 Task: Find the email with the attachment 'sales.ppt'.
Action: Mouse moved to (344, 9)
Screenshot: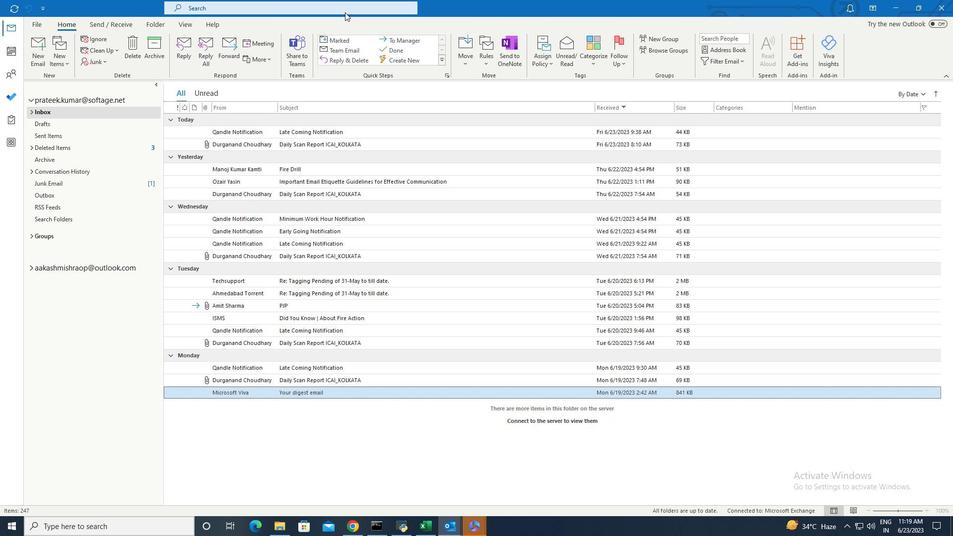 
Action: Mouse pressed left at (344, 9)
Screenshot: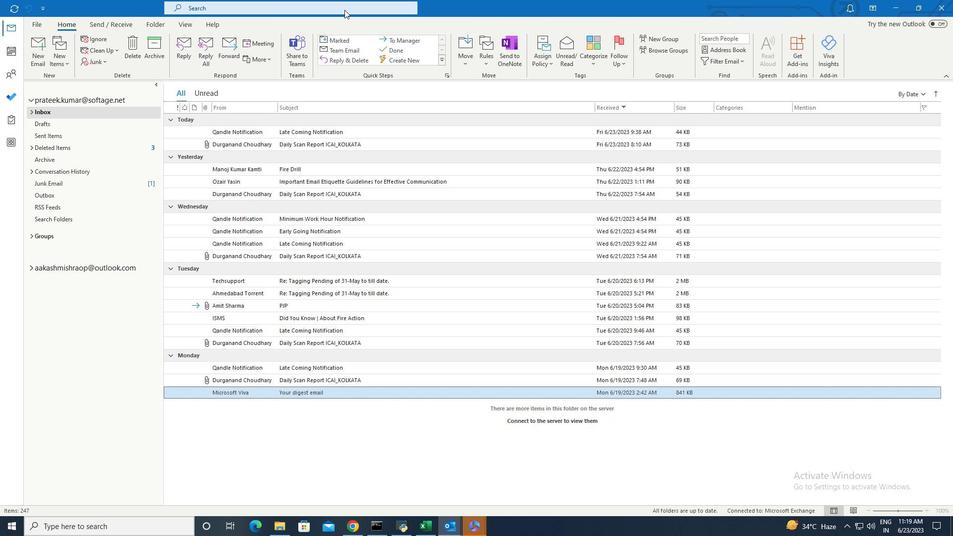
Action: Mouse moved to (396, 5)
Screenshot: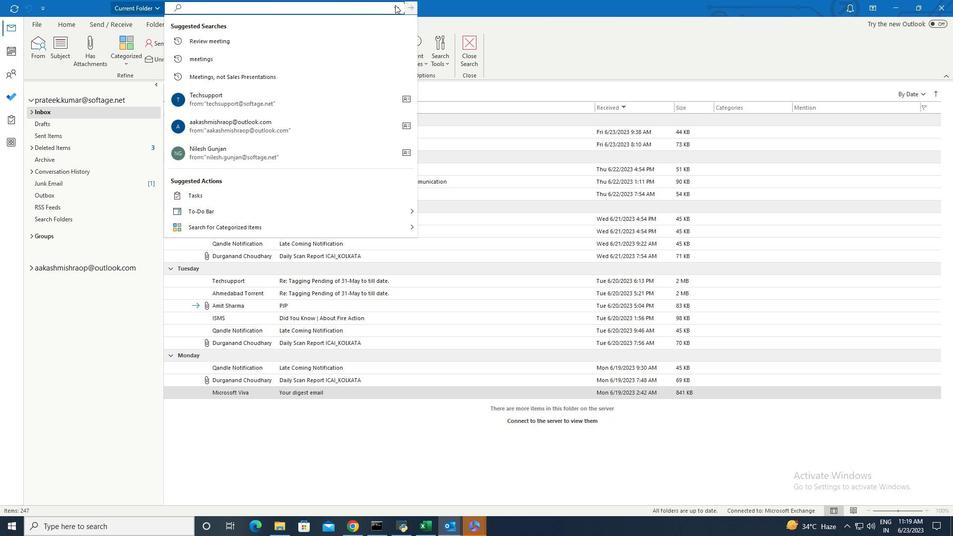
Action: Mouse pressed left at (396, 5)
Screenshot: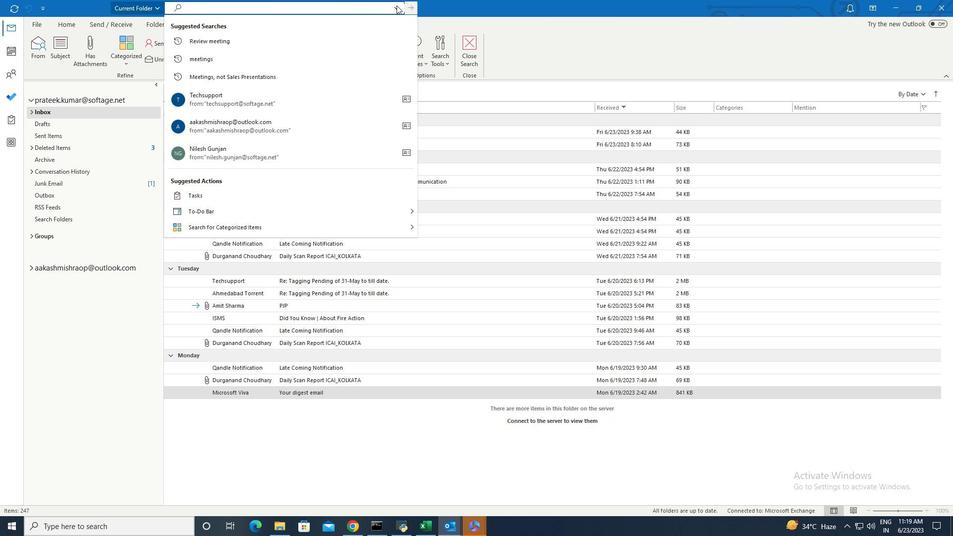 
Action: Mouse moved to (270, 25)
Screenshot: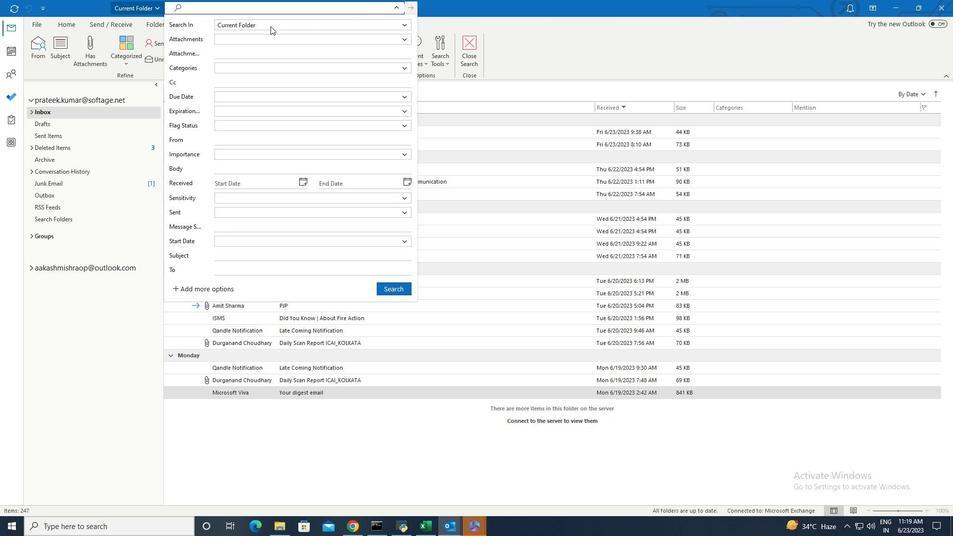 
Action: Mouse pressed left at (270, 25)
Screenshot: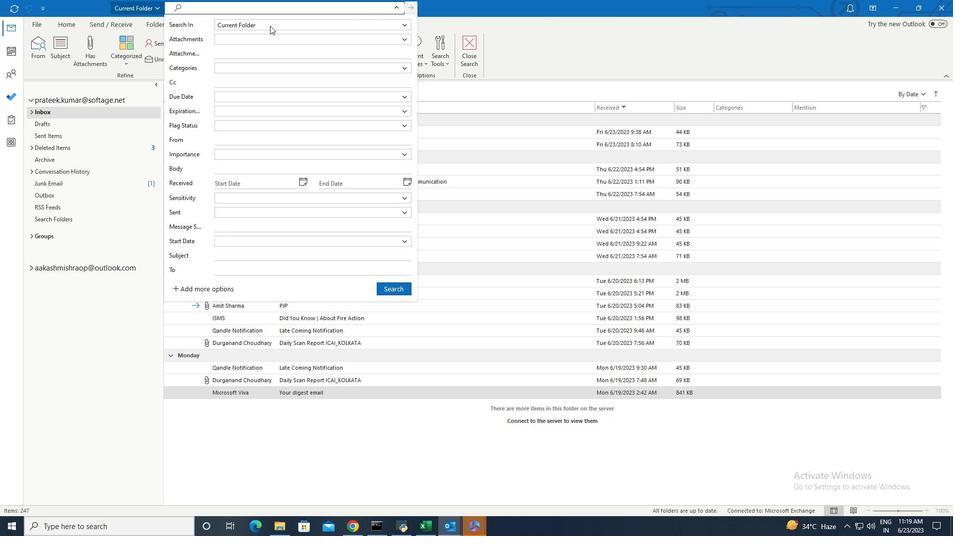 
Action: Mouse moved to (252, 39)
Screenshot: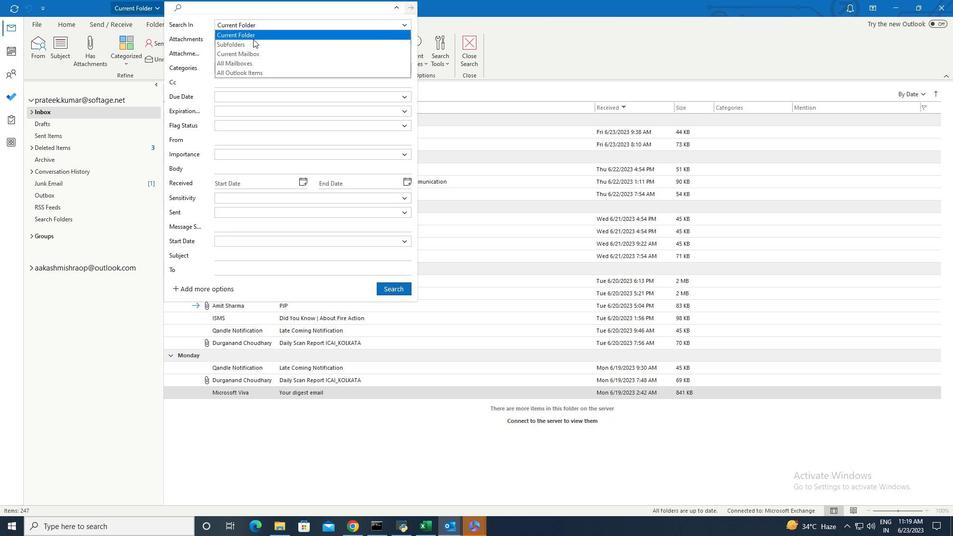 
Action: Mouse pressed left at (252, 39)
Screenshot: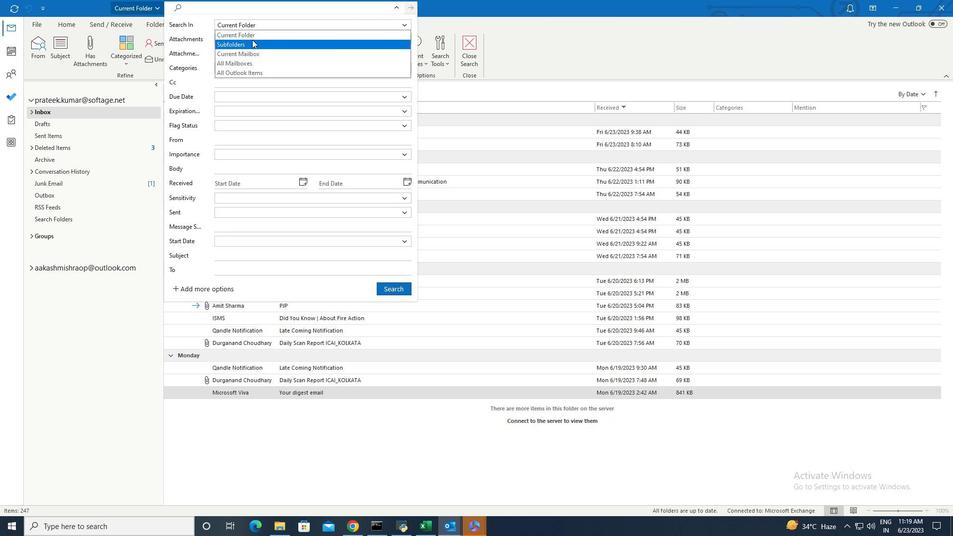 
Action: Mouse moved to (395, 5)
Screenshot: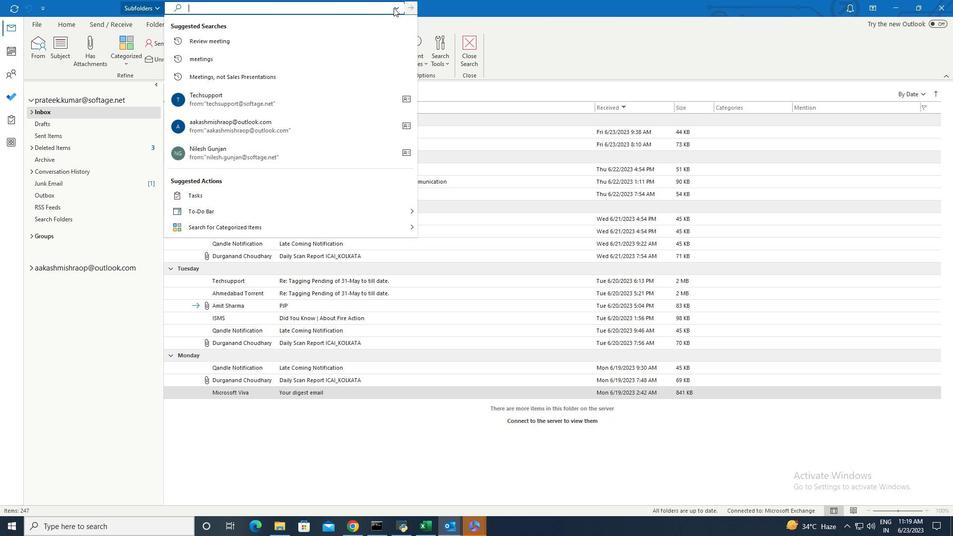 
Action: Mouse pressed left at (395, 5)
Screenshot: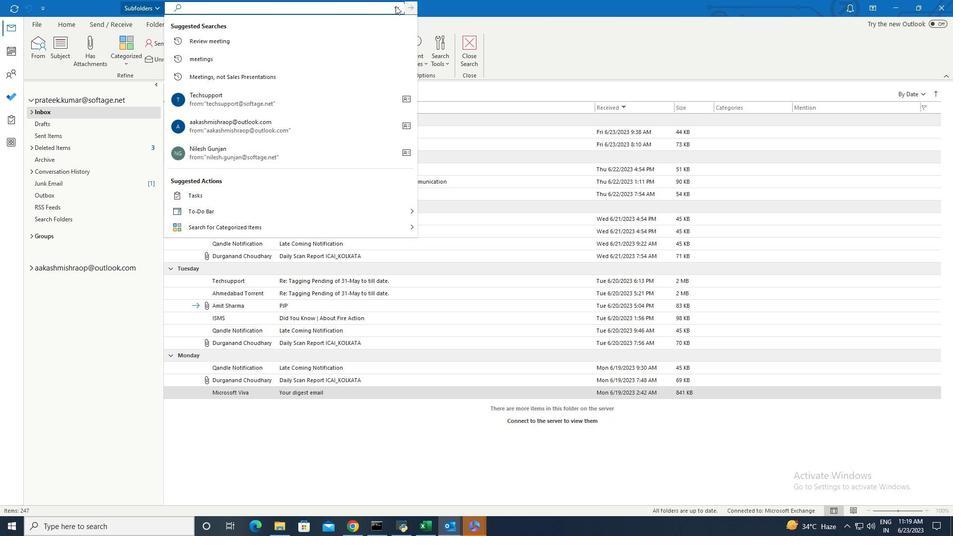 
Action: Mouse moved to (218, 54)
Screenshot: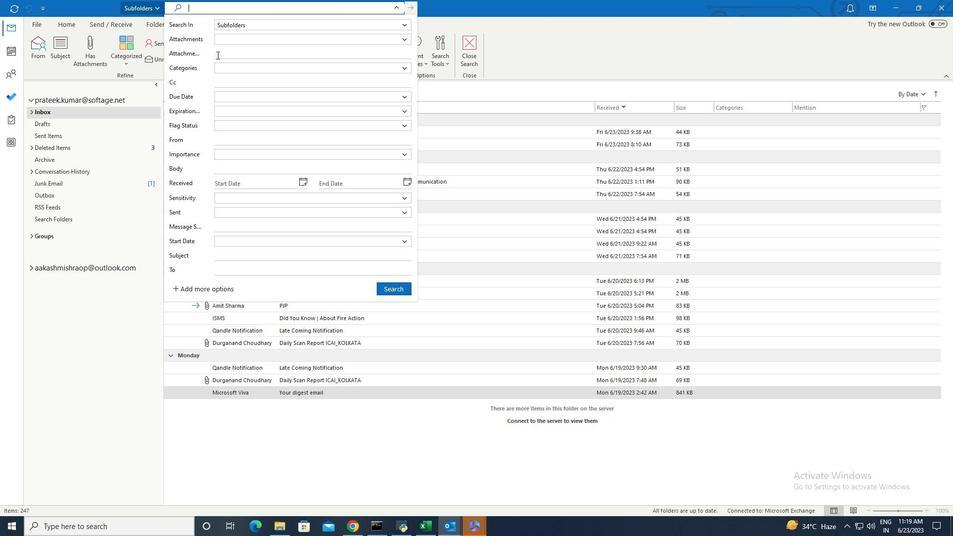 
Action: Mouse pressed left at (218, 54)
Screenshot: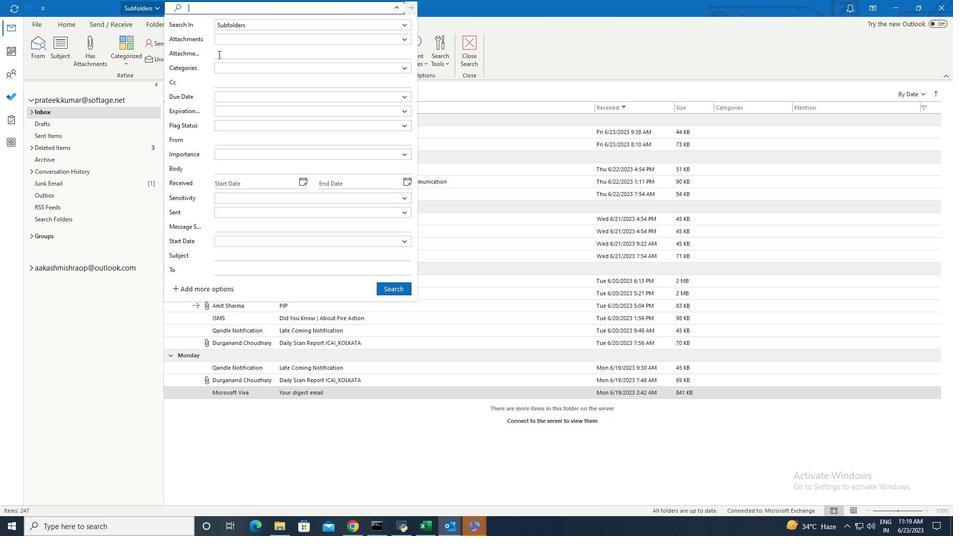 
Action: Mouse moved to (223, 51)
Screenshot: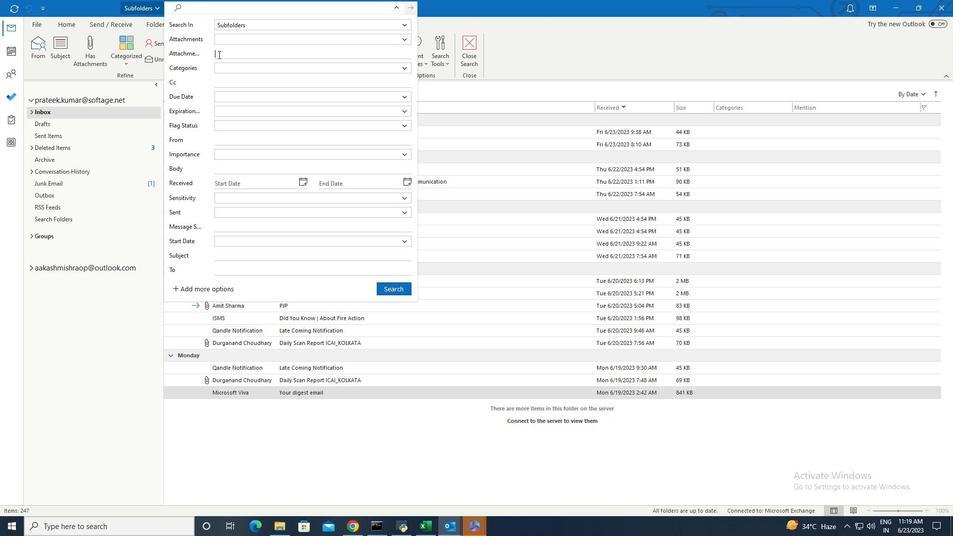 
Action: Key pressed sales.ppt
Screenshot: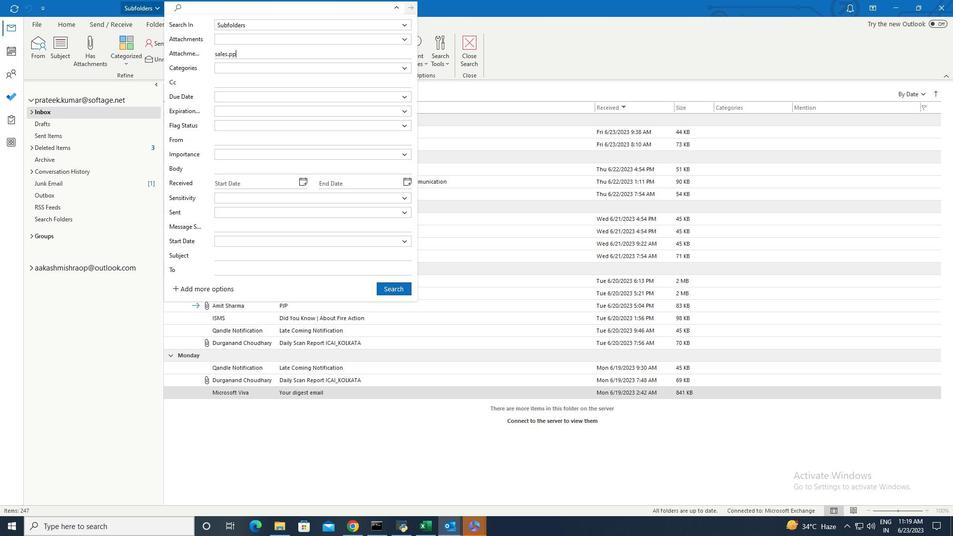 
Action: Mouse moved to (394, 295)
Screenshot: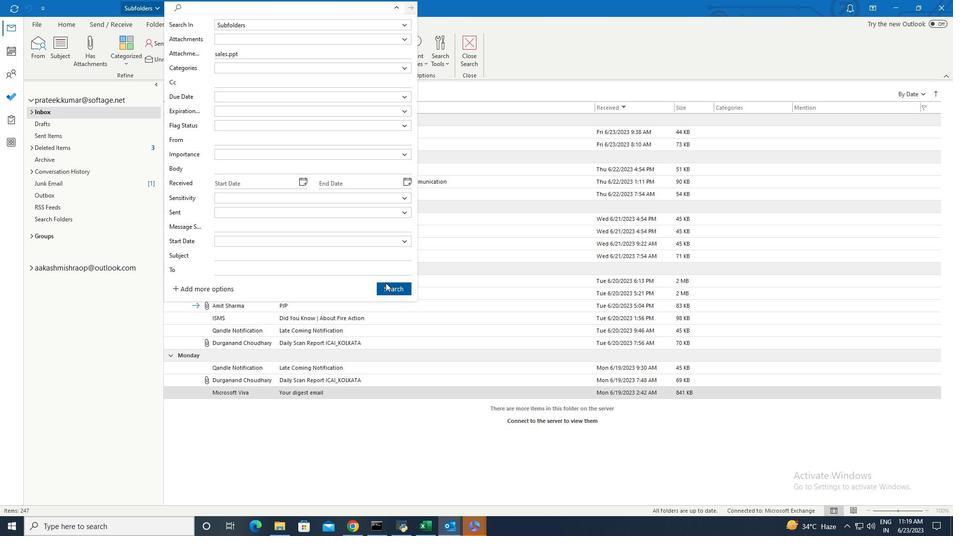 
Action: Mouse pressed left at (394, 295)
Screenshot: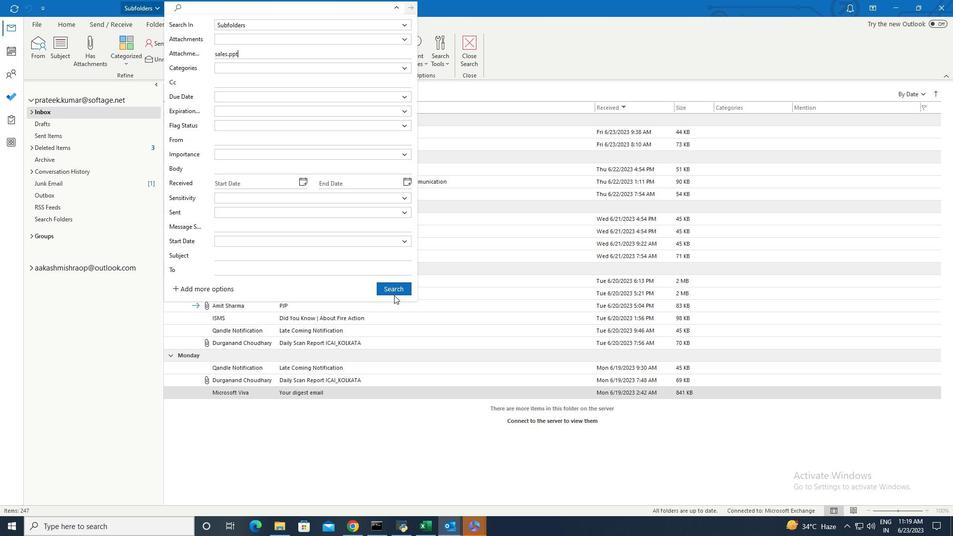 
Action: Mouse moved to (394, 290)
Screenshot: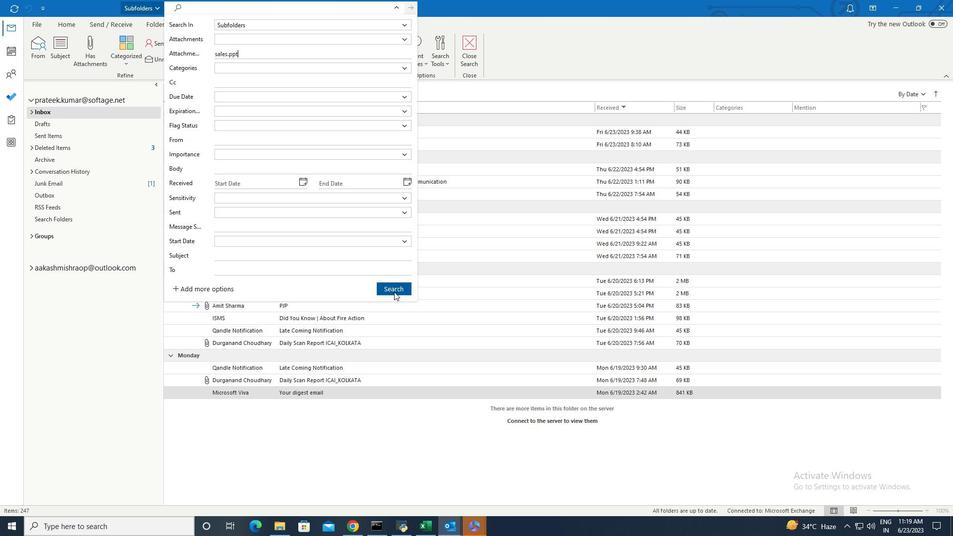 
Action: Mouse pressed left at (394, 290)
Screenshot: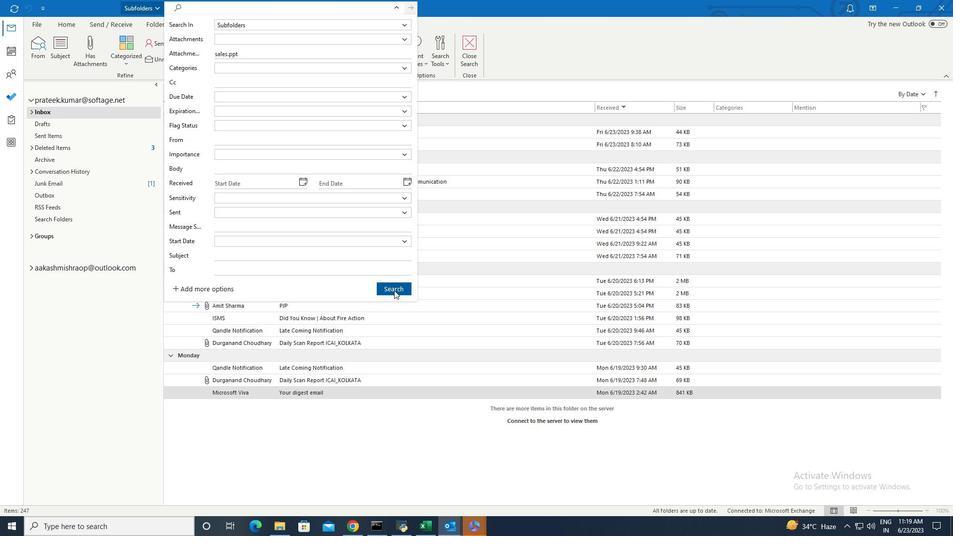 
Action: Mouse moved to (395, 282)
Screenshot: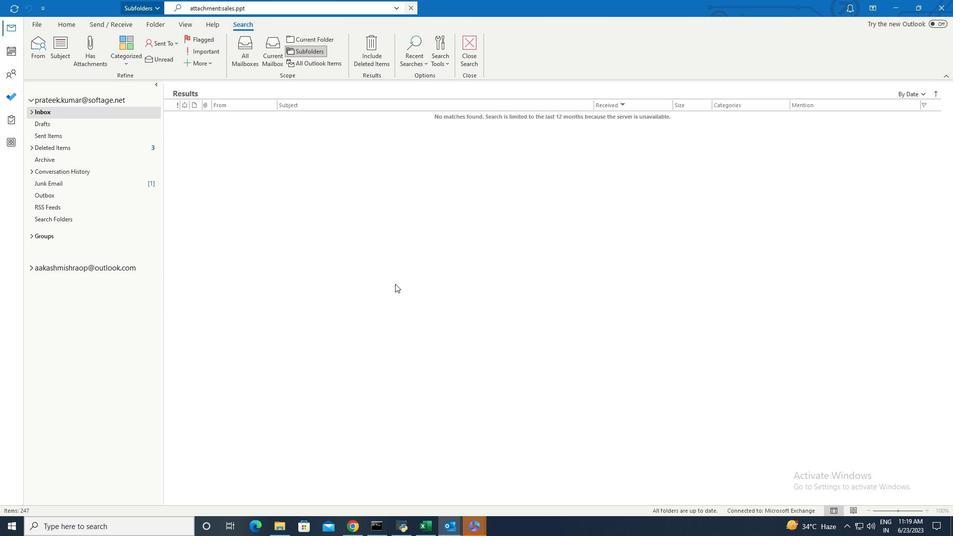 
